 Task: Rotate the triangle shape at 90 degrees in the anticlockwise direction.
Action: Mouse moved to (130, 114)
Screenshot: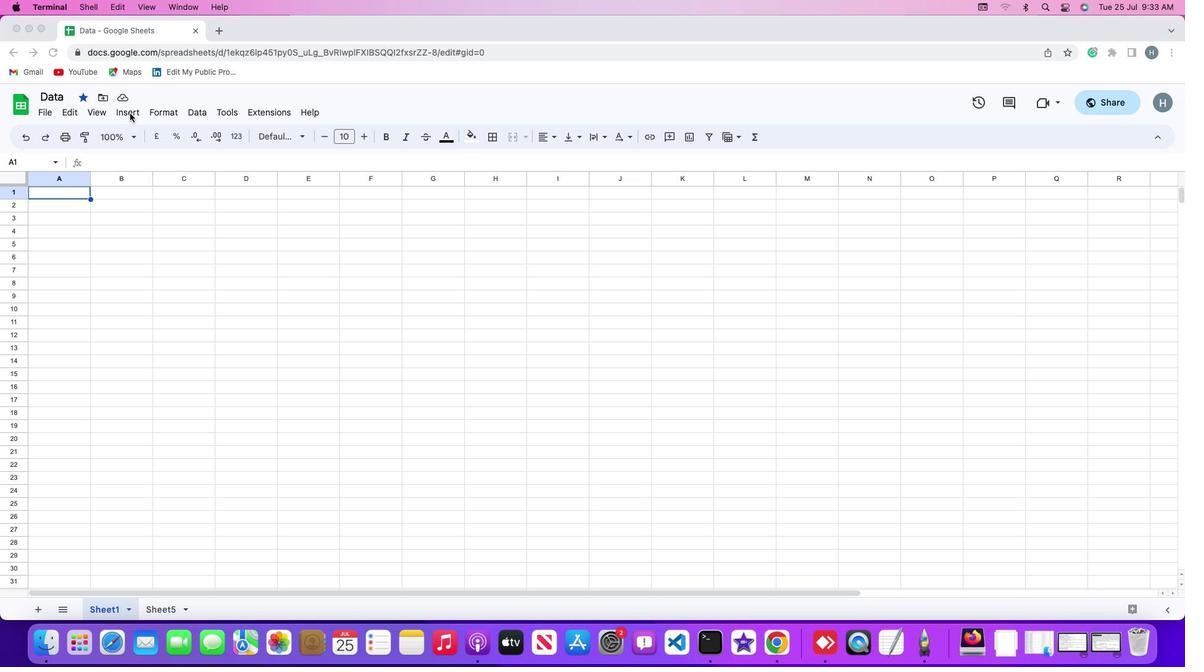 
Action: Mouse pressed left at (130, 114)
Screenshot: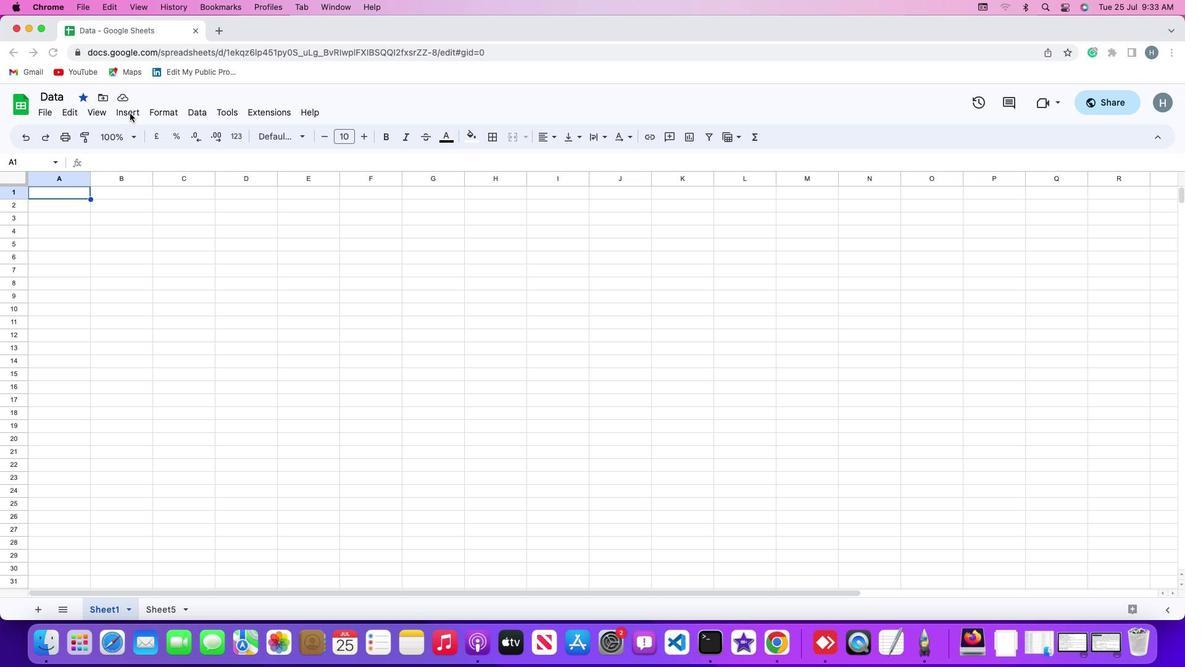 
Action: Mouse moved to (131, 113)
Screenshot: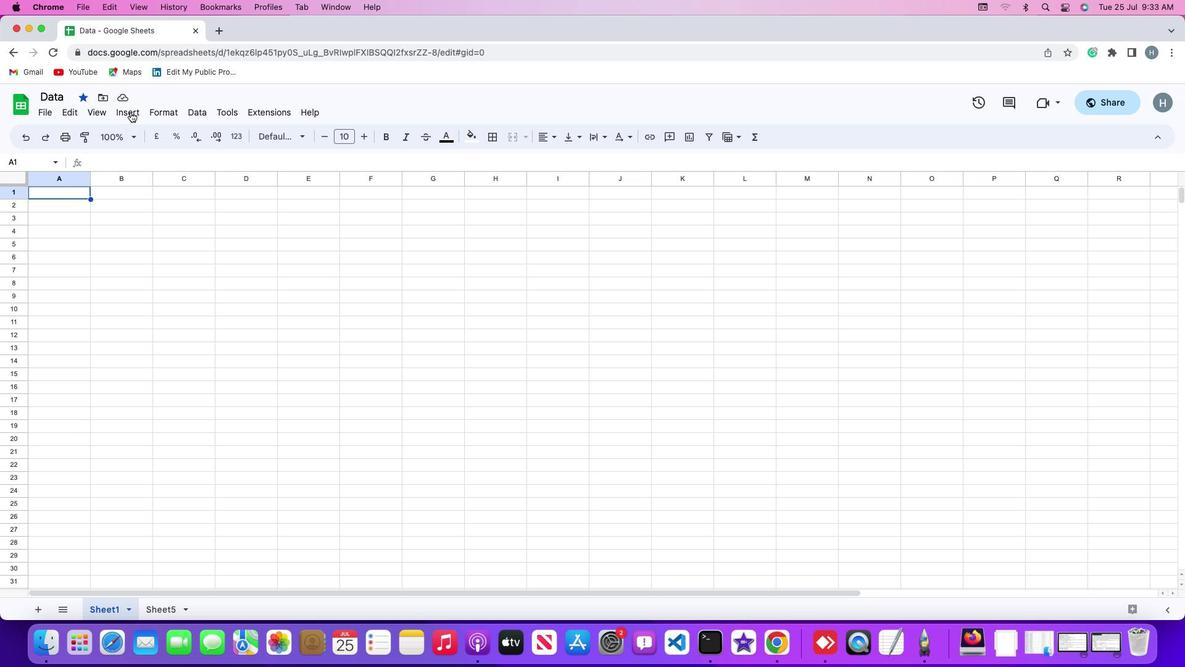 
Action: Mouse pressed left at (131, 113)
Screenshot: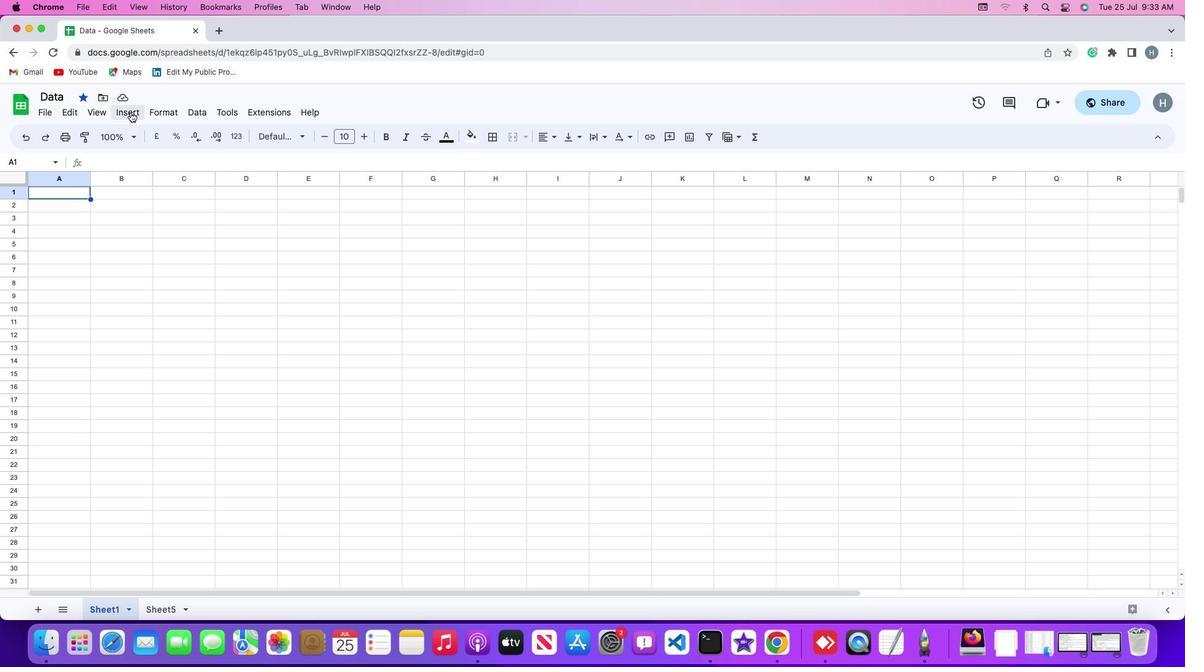 
Action: Mouse moved to (157, 285)
Screenshot: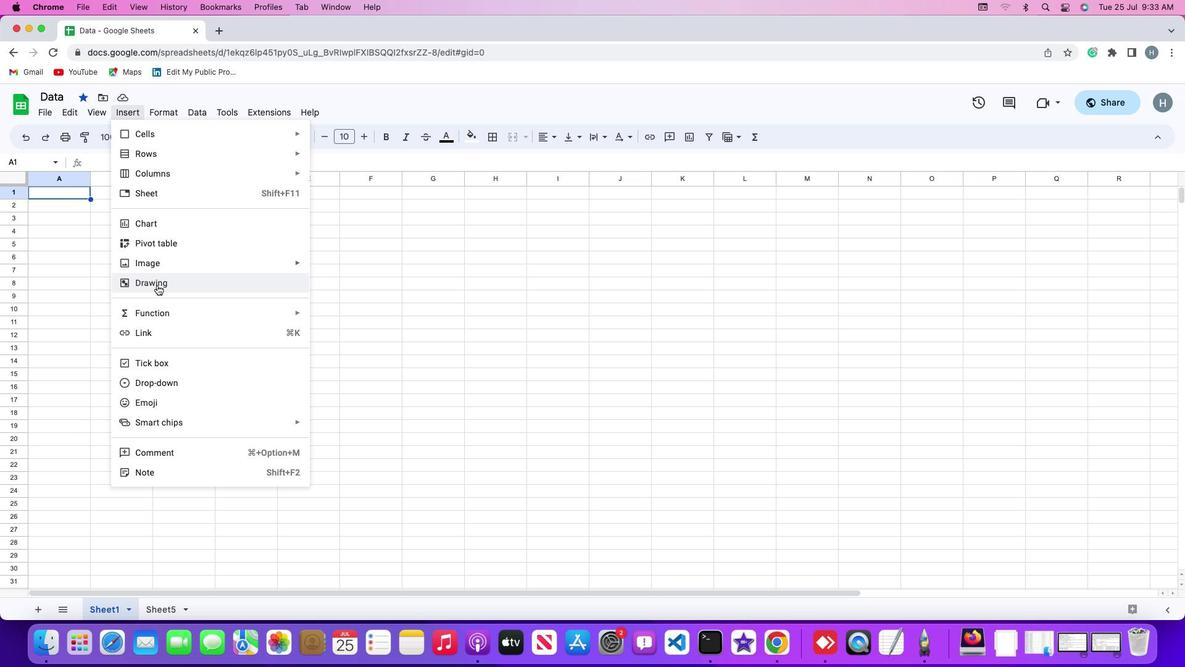 
Action: Mouse pressed left at (157, 285)
Screenshot: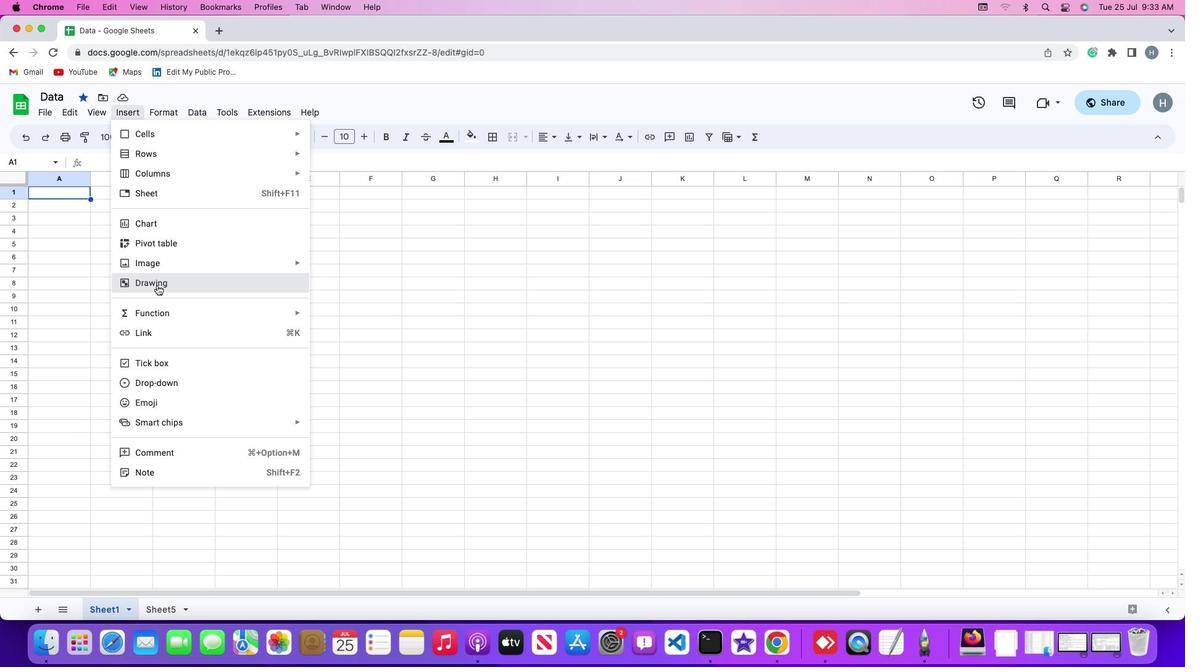 
Action: Mouse moved to (478, 159)
Screenshot: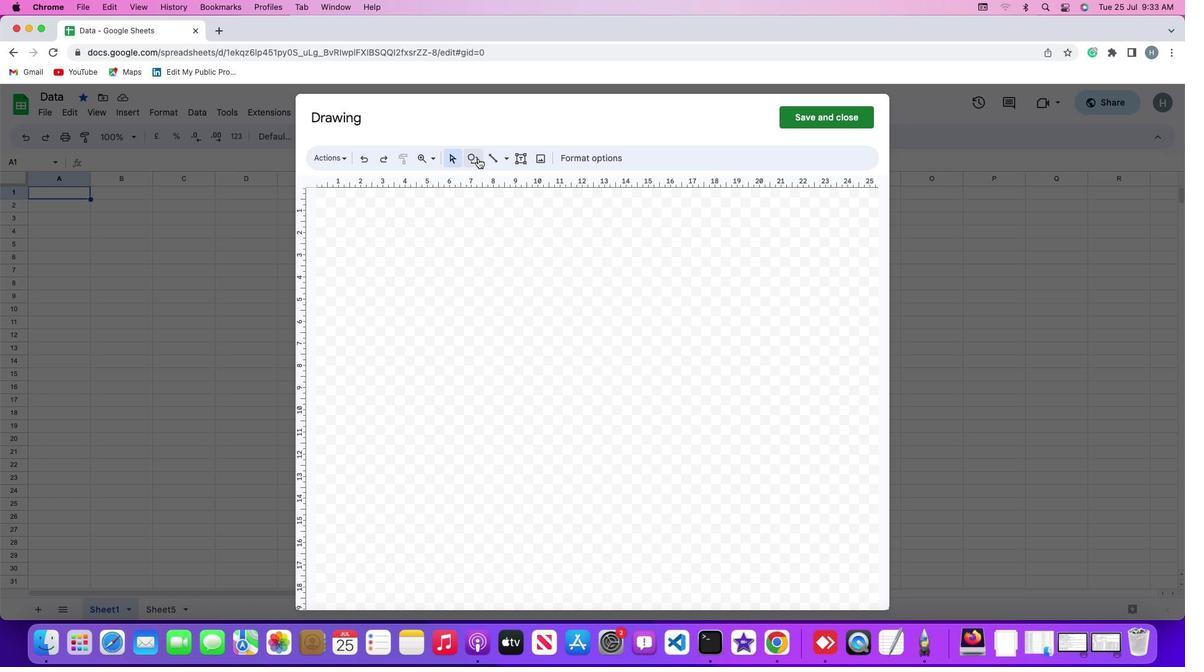 
Action: Mouse pressed left at (478, 159)
Screenshot: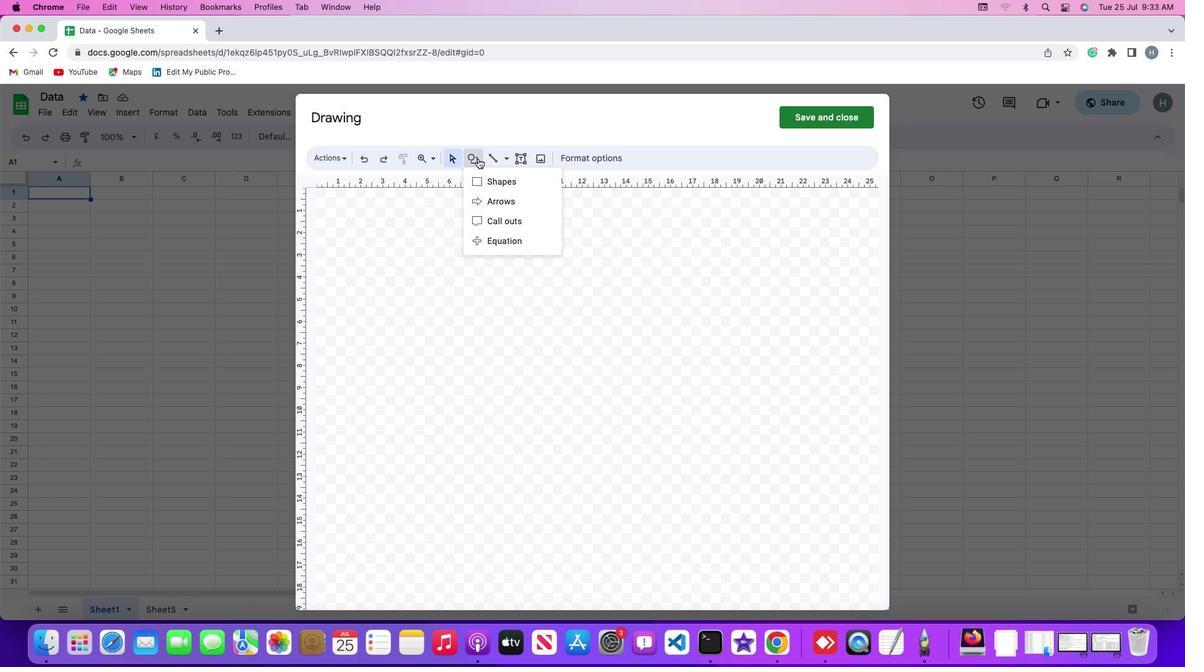 
Action: Mouse moved to (497, 184)
Screenshot: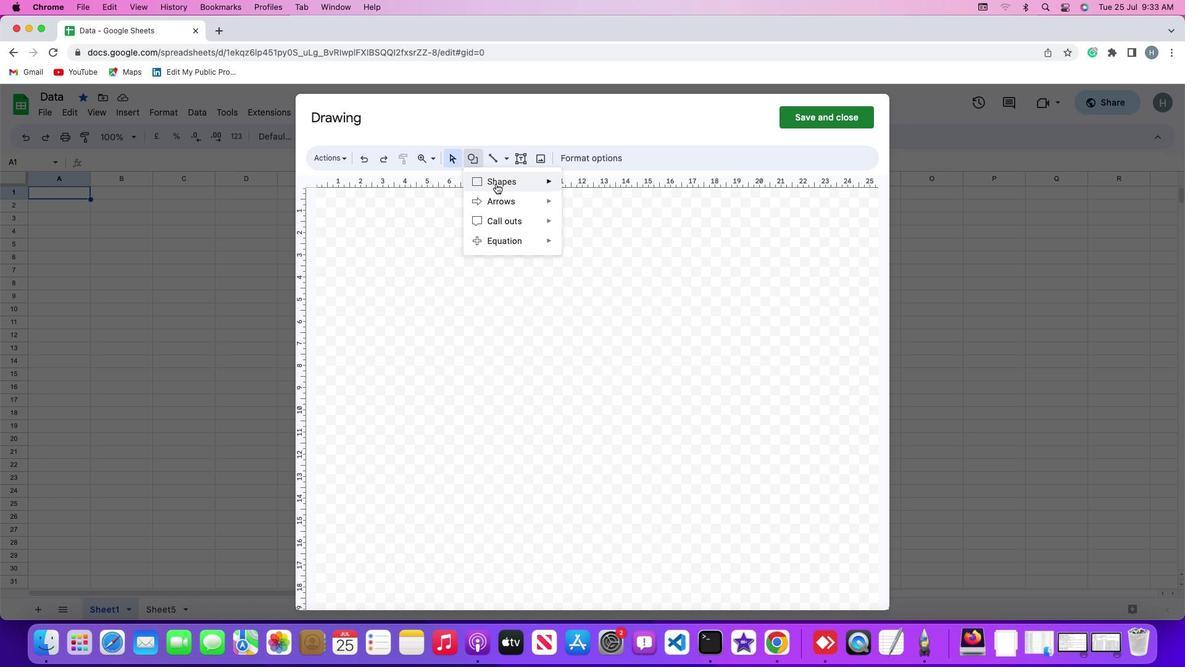 
Action: Mouse pressed left at (497, 184)
Screenshot: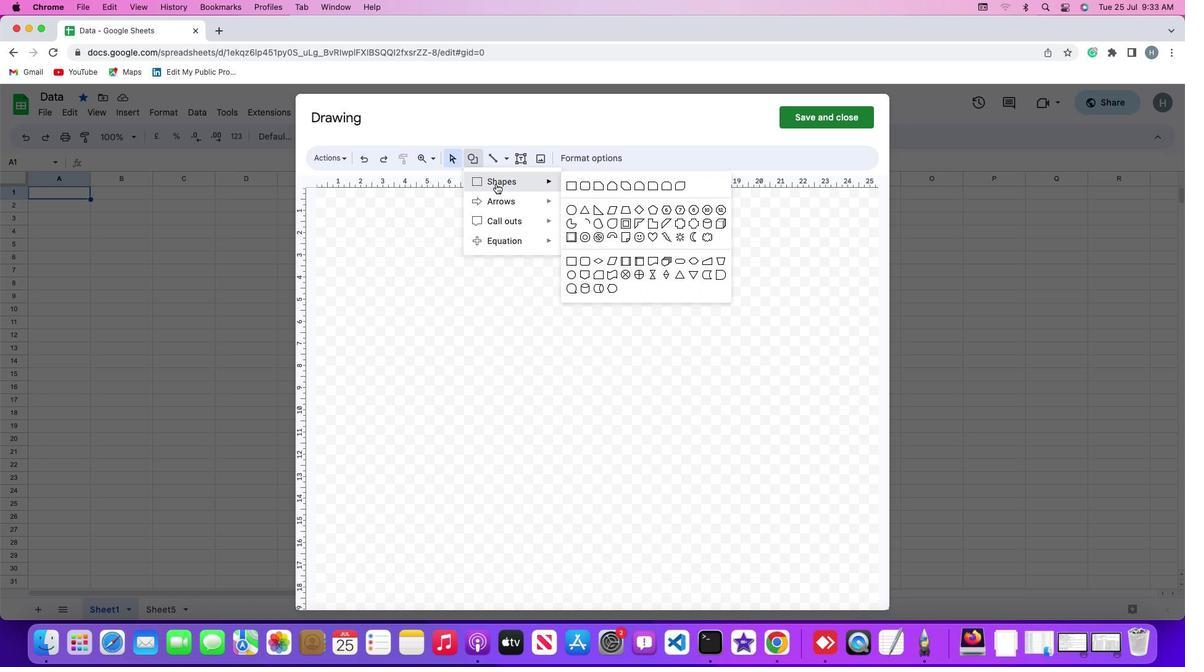 
Action: Mouse moved to (583, 210)
Screenshot: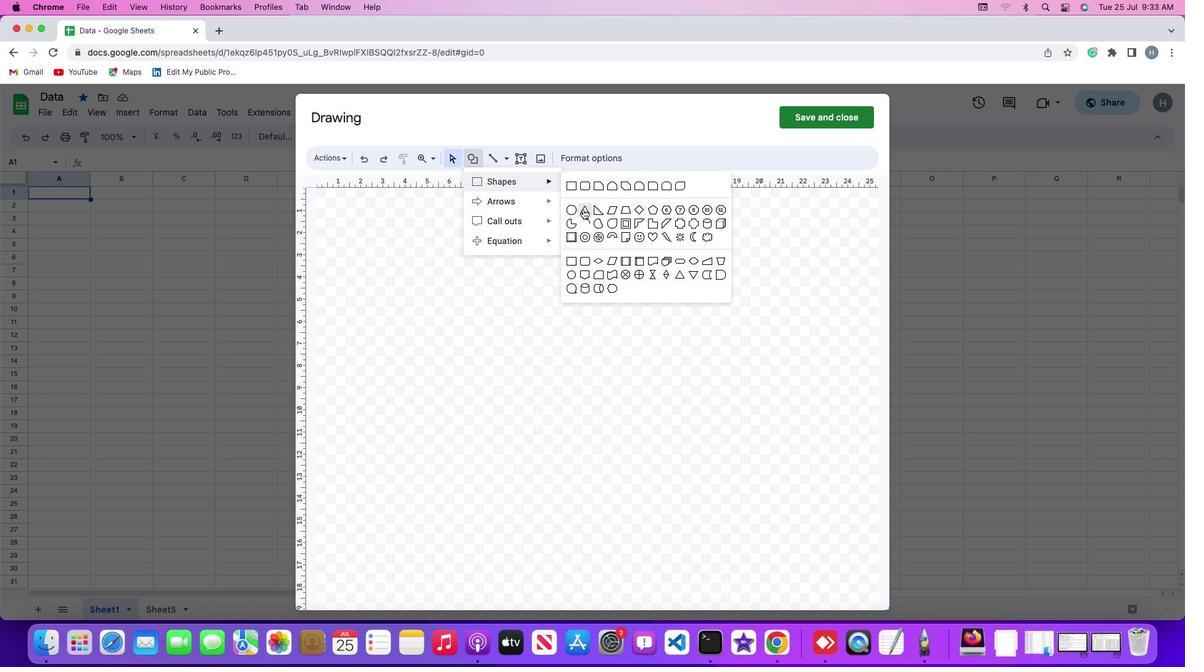 
Action: Mouse pressed left at (583, 210)
Screenshot: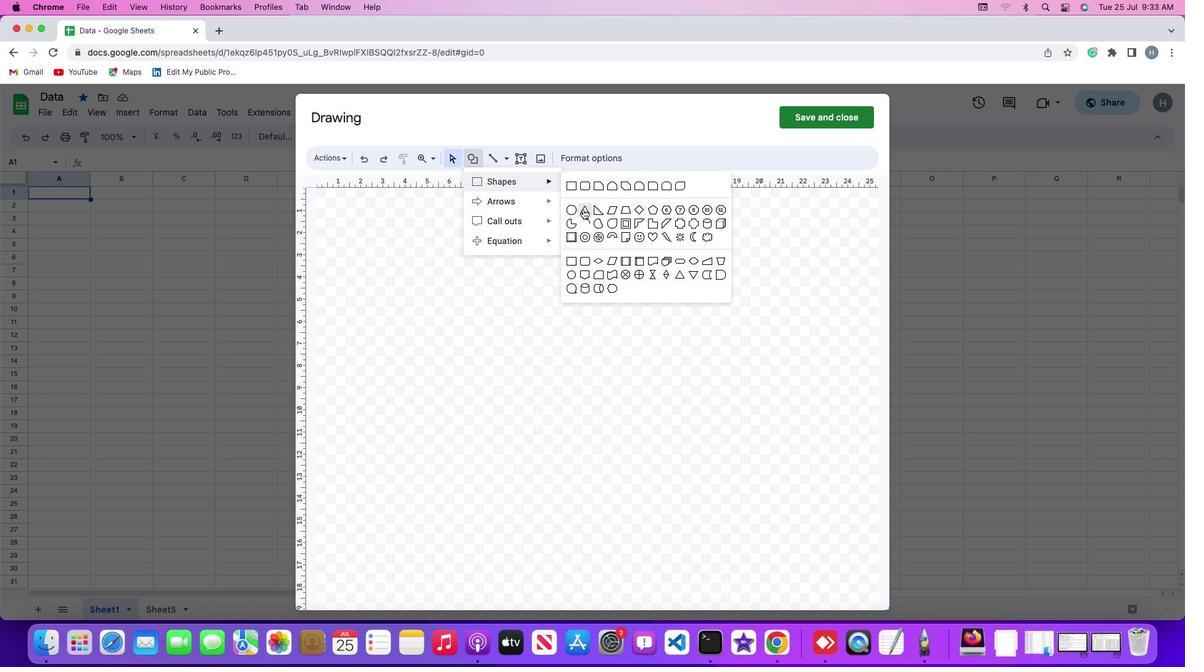 
Action: Mouse moved to (488, 287)
Screenshot: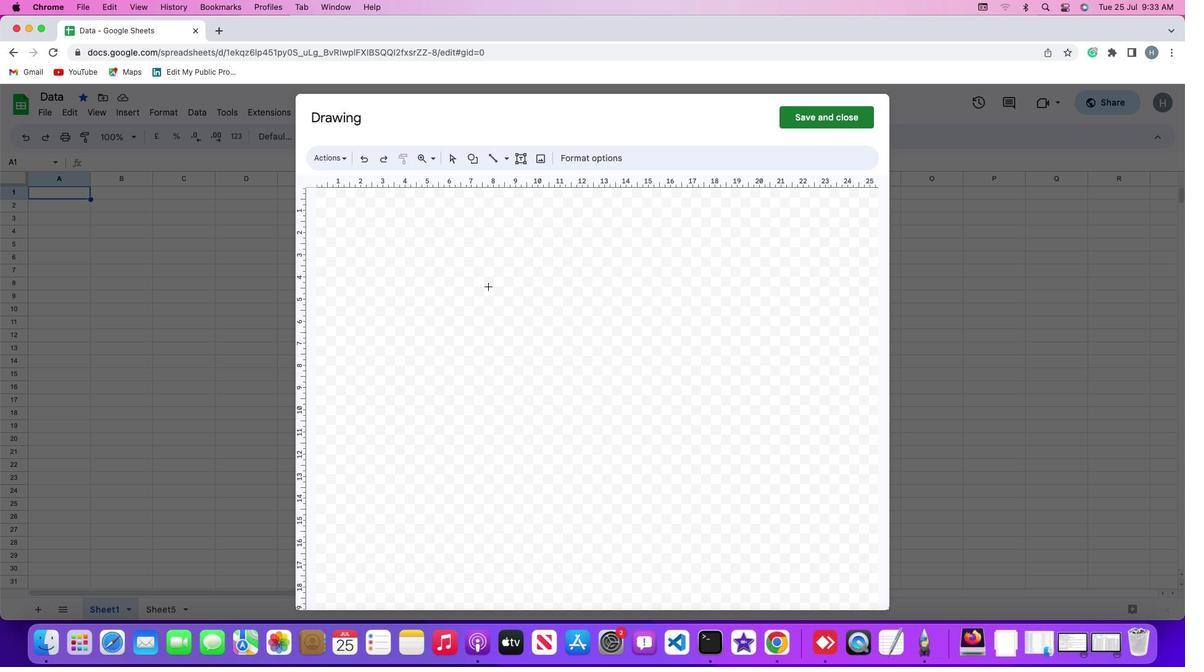 
Action: Mouse pressed left at (488, 287)
Screenshot: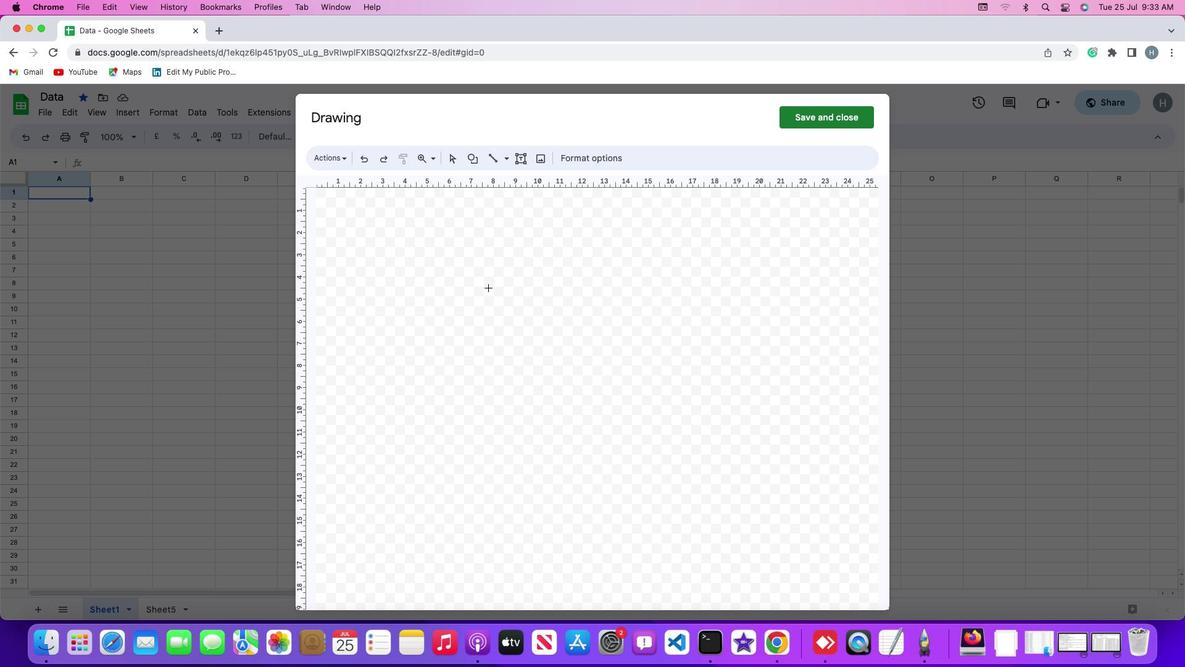 
Action: Mouse moved to (735, 355)
Screenshot: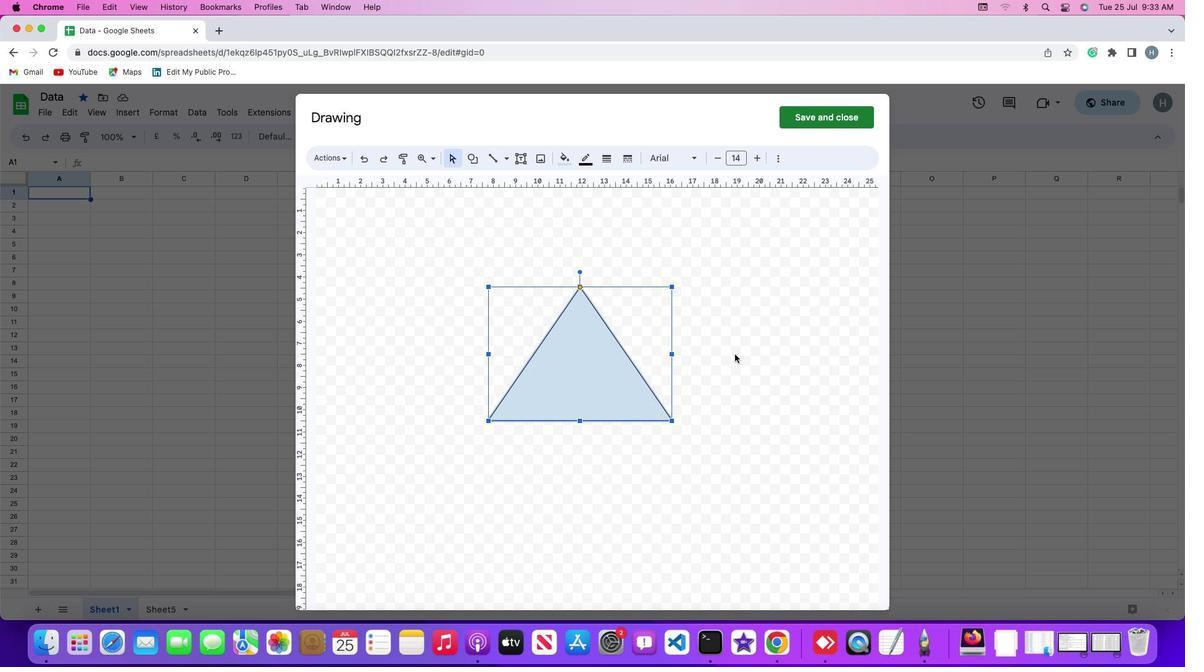 
Action: Mouse pressed left at (735, 355)
Screenshot: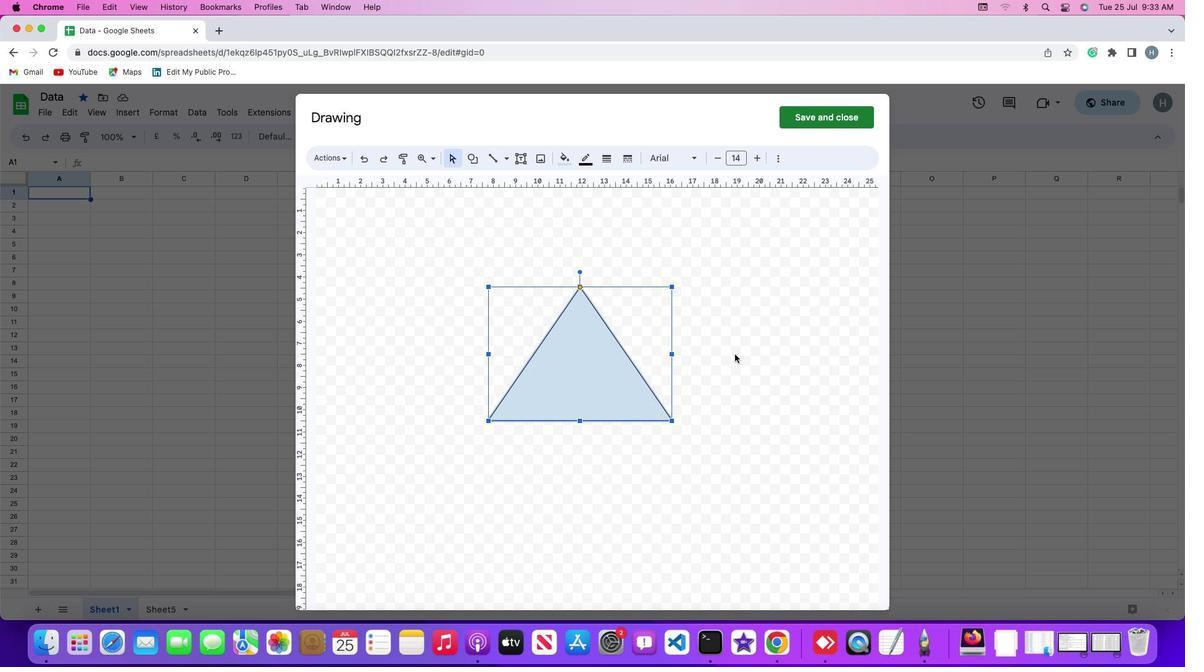 
Action: Mouse moved to (613, 373)
Screenshot: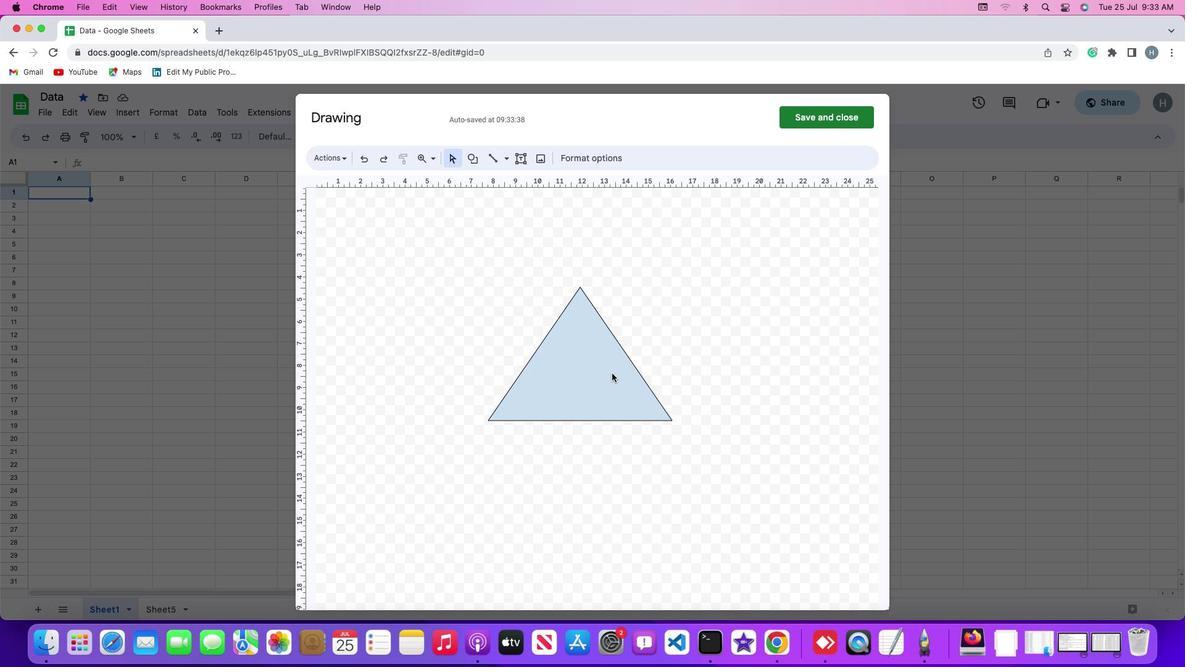 
Action: Mouse pressed left at (613, 373)
Screenshot: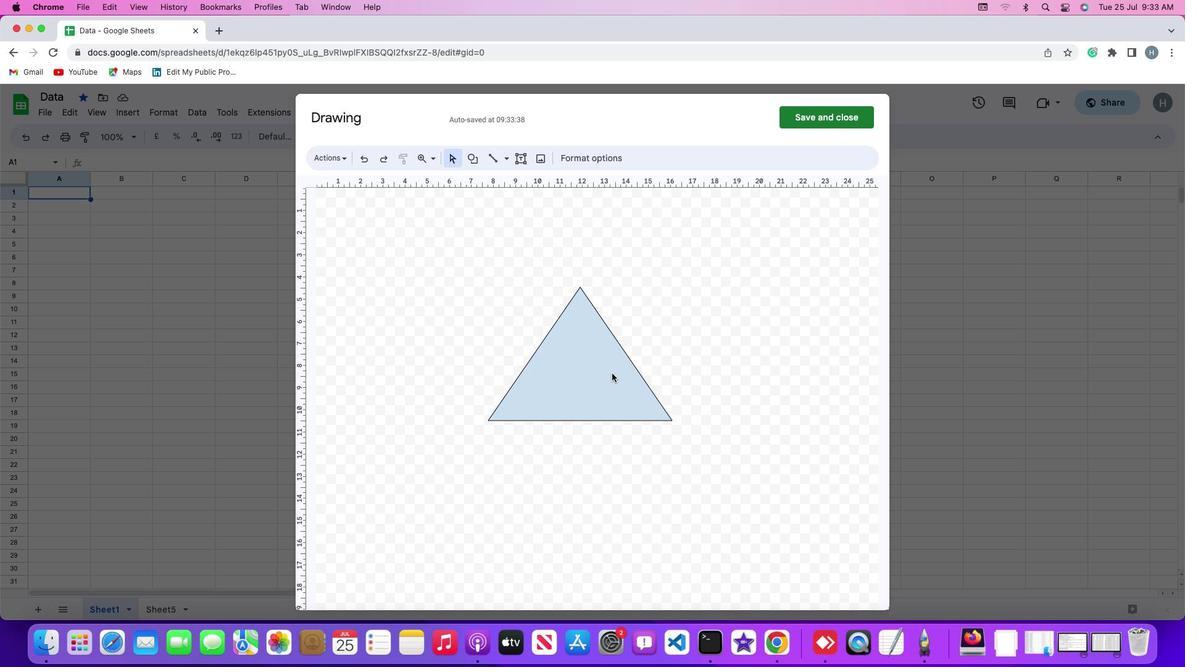 
Action: Mouse moved to (347, 156)
Screenshot: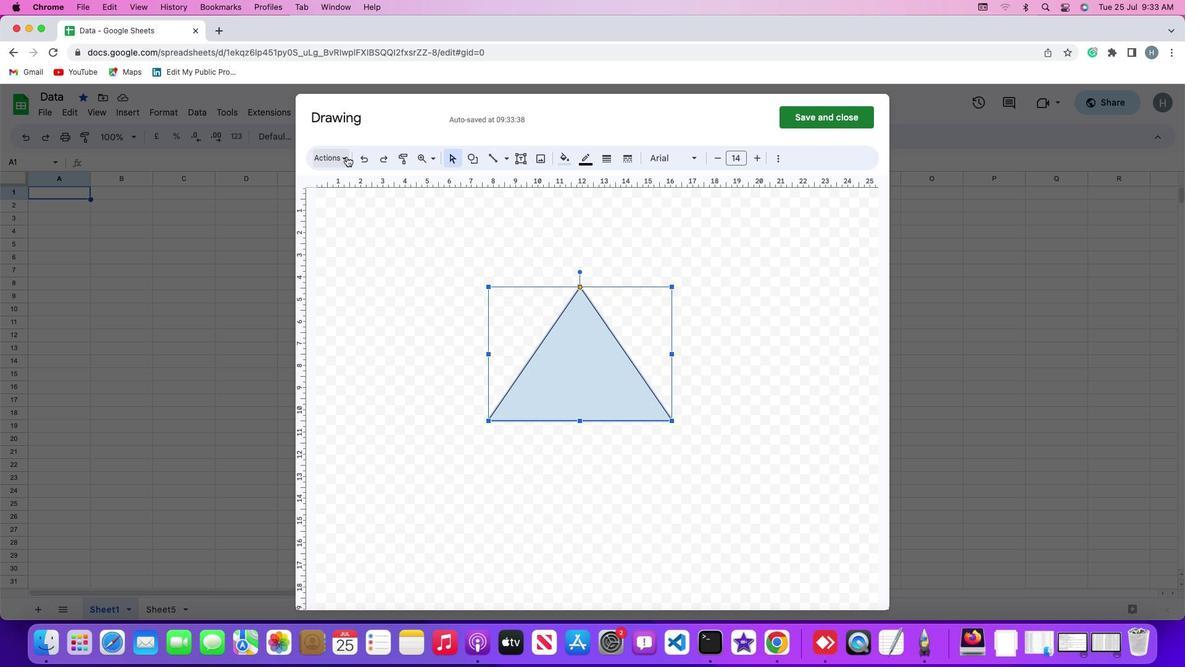 
Action: Mouse pressed left at (347, 156)
Screenshot: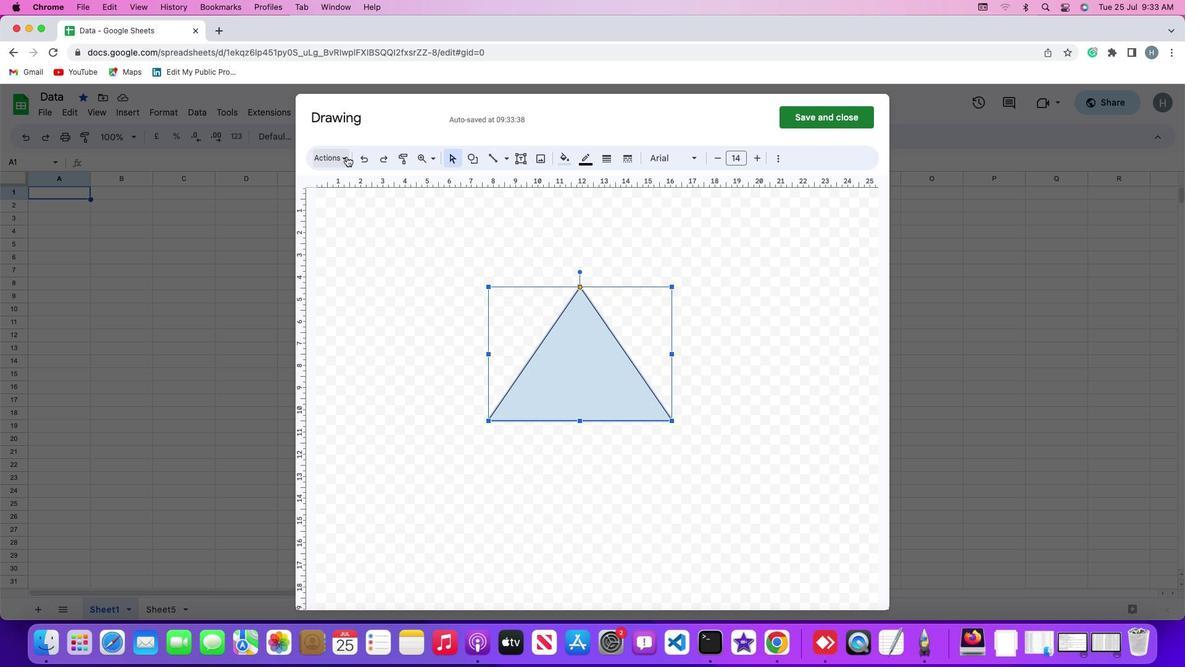 
Action: Mouse moved to (552, 452)
Screenshot: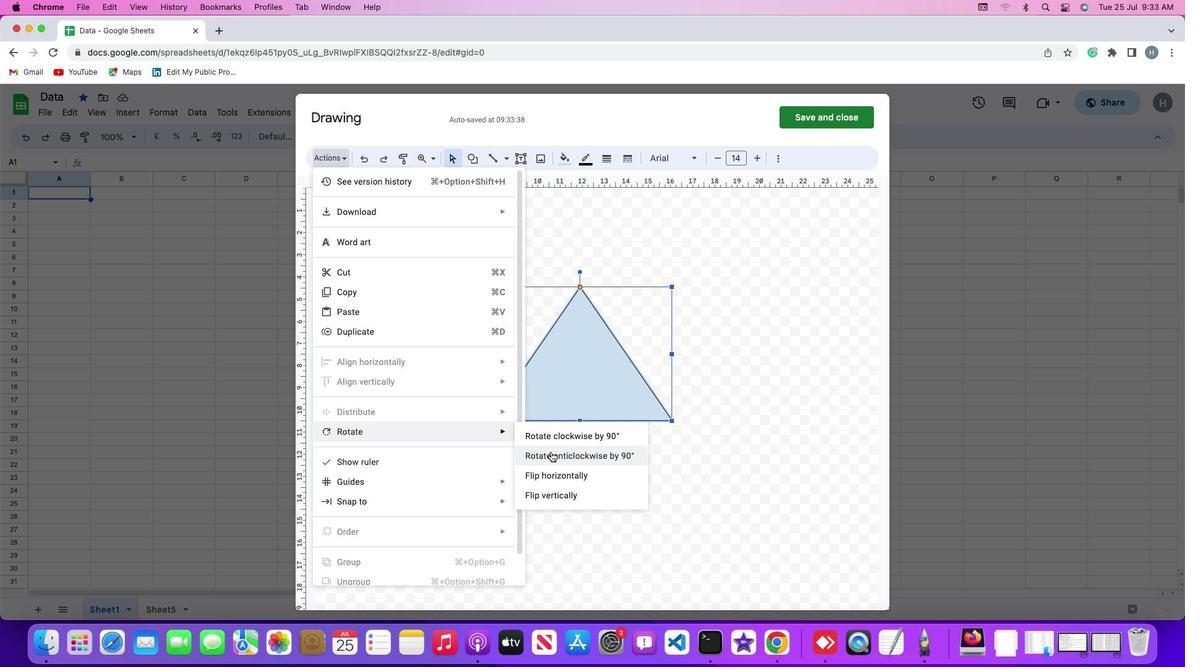 
Action: Mouse pressed left at (552, 452)
Screenshot: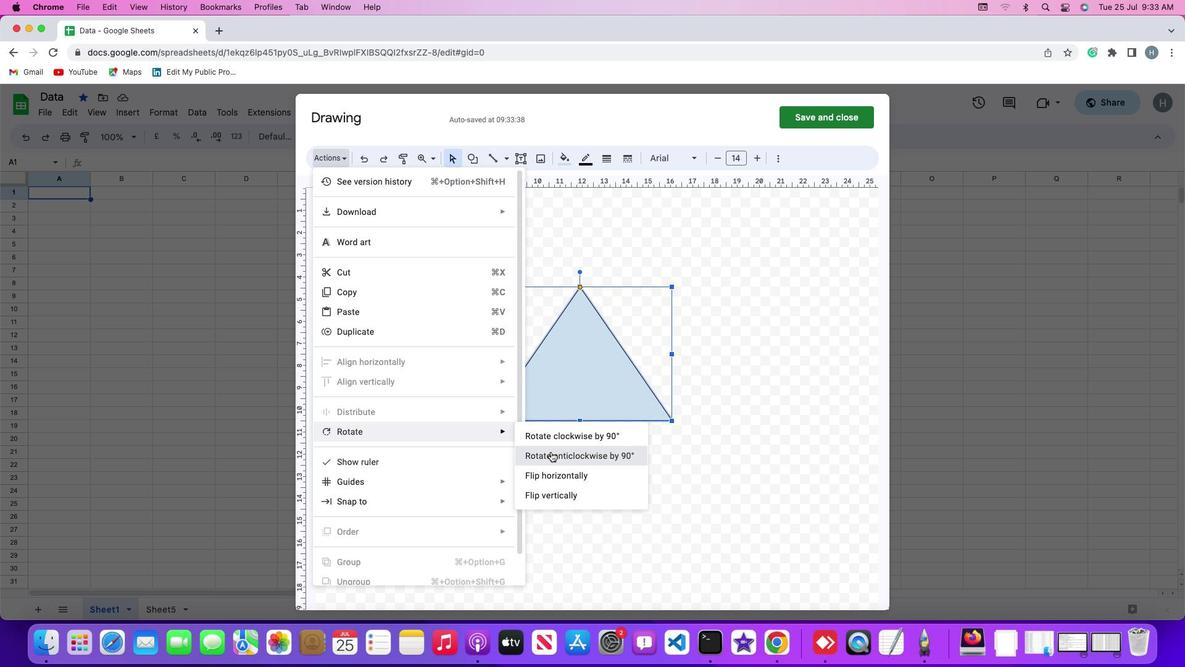 
Action: Mouse moved to (697, 371)
Screenshot: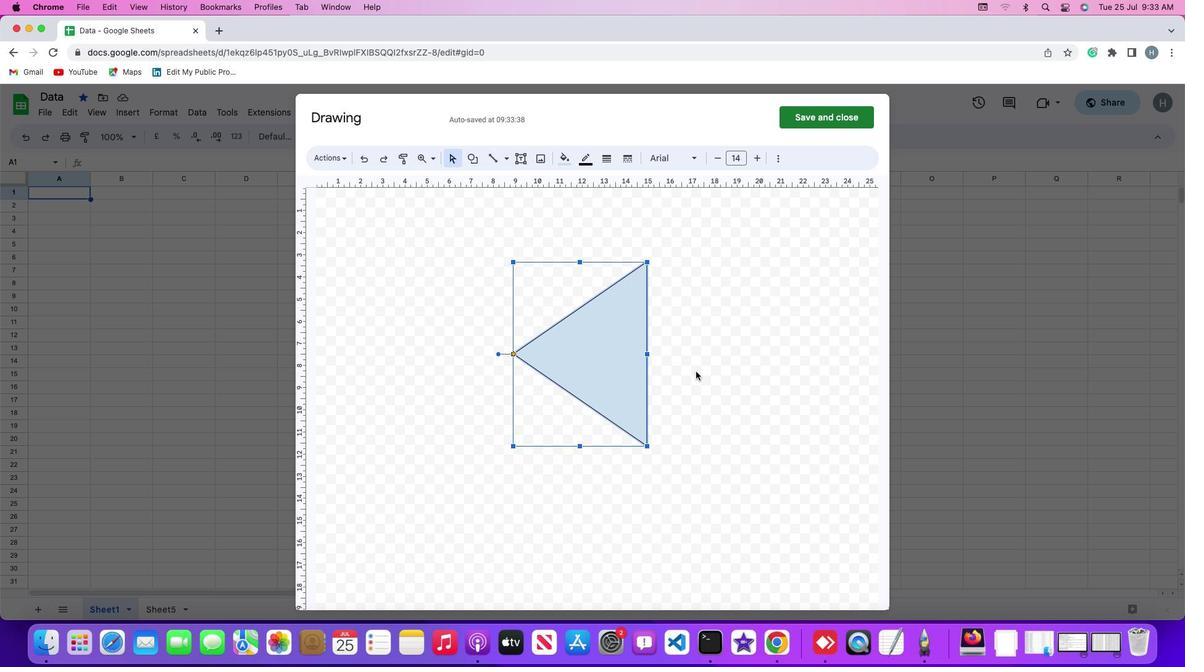 
